 Task: Use GitHub's "Stars" feature to organize your favorite repositories.
Action: Mouse moved to (1215, 71)
Screenshot: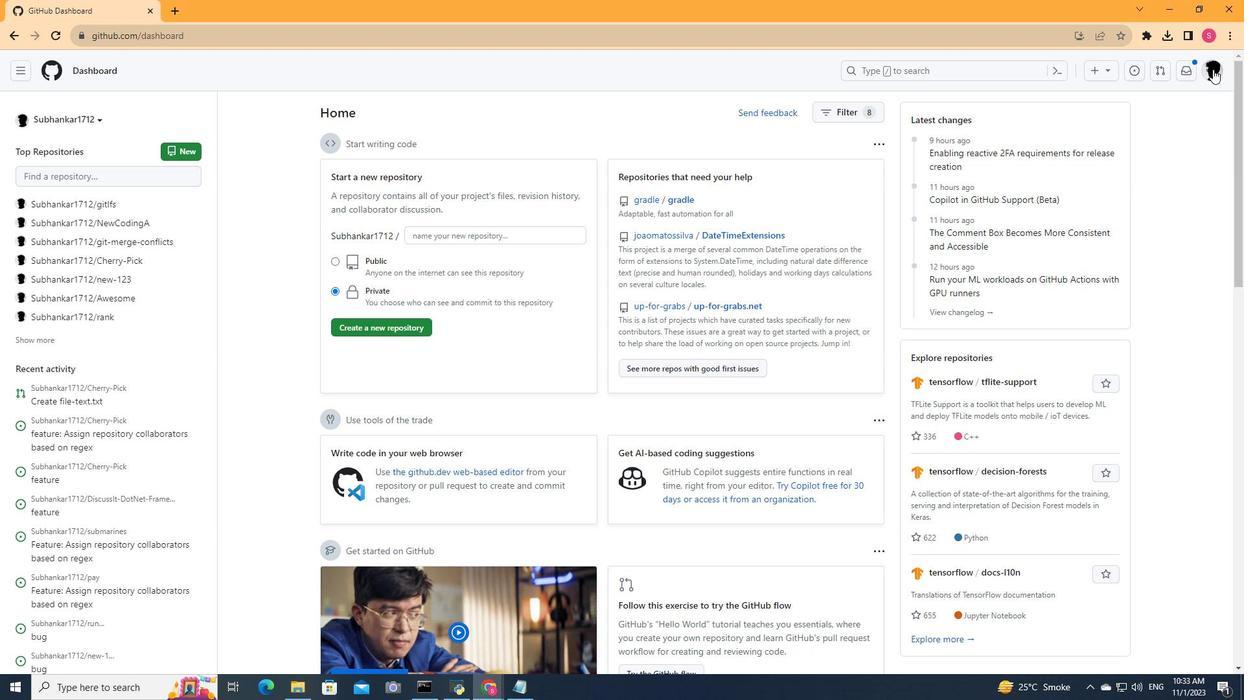 
Action: Mouse pressed left at (1215, 71)
Screenshot: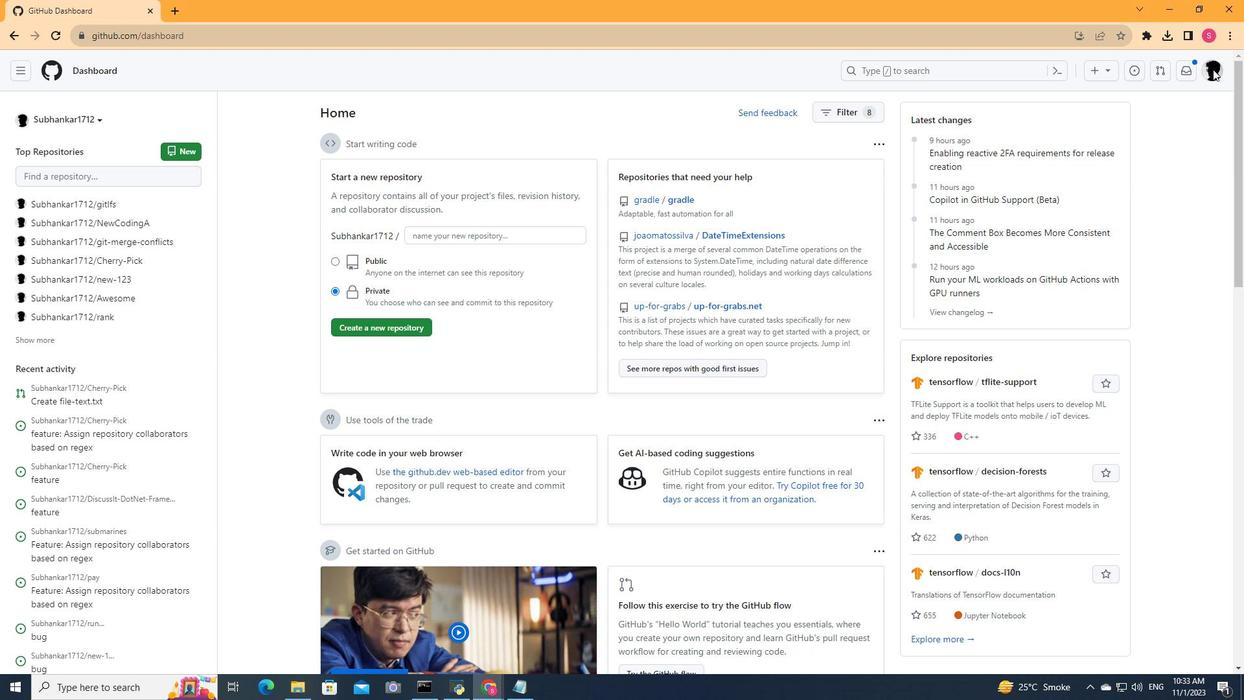 
Action: Mouse moved to (1097, 166)
Screenshot: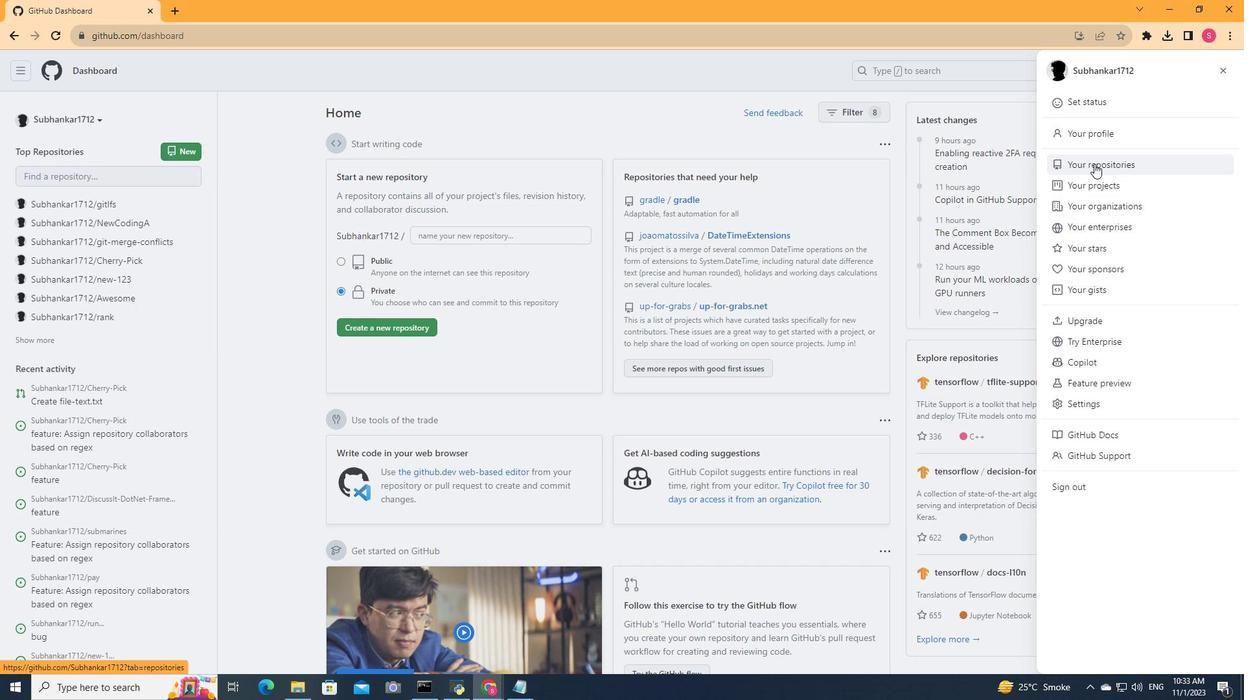 
Action: Mouse pressed left at (1097, 166)
Screenshot: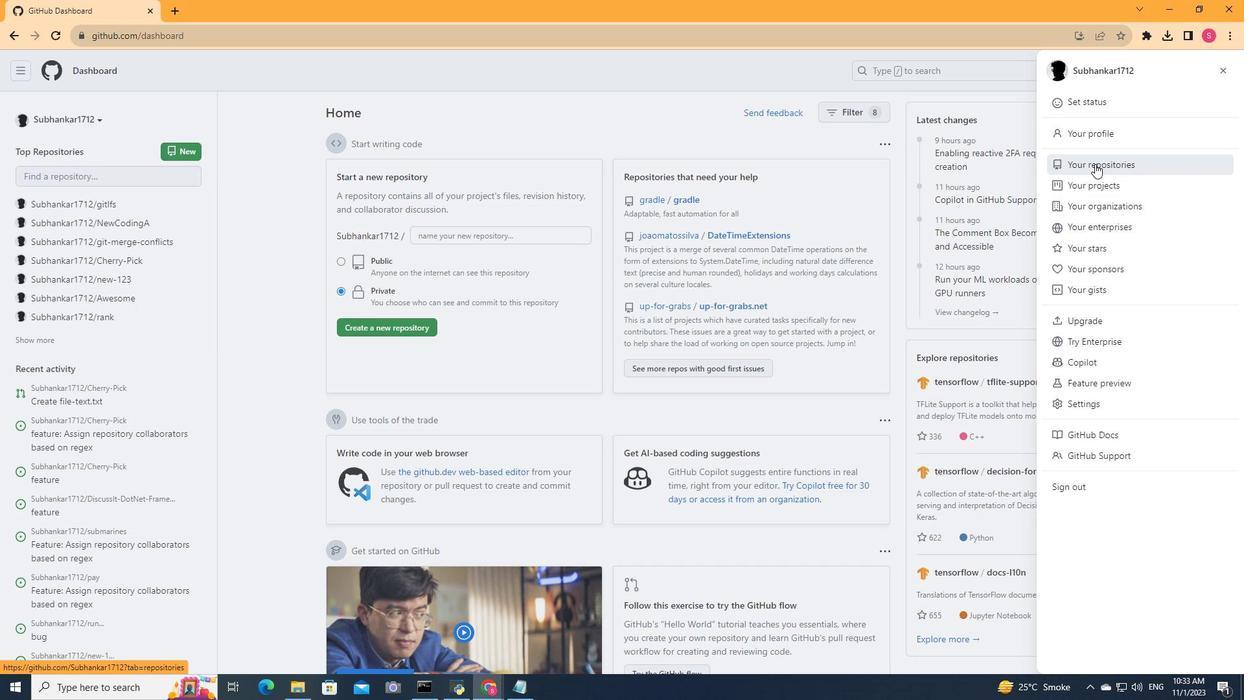 
Action: Mouse moved to (959, 368)
Screenshot: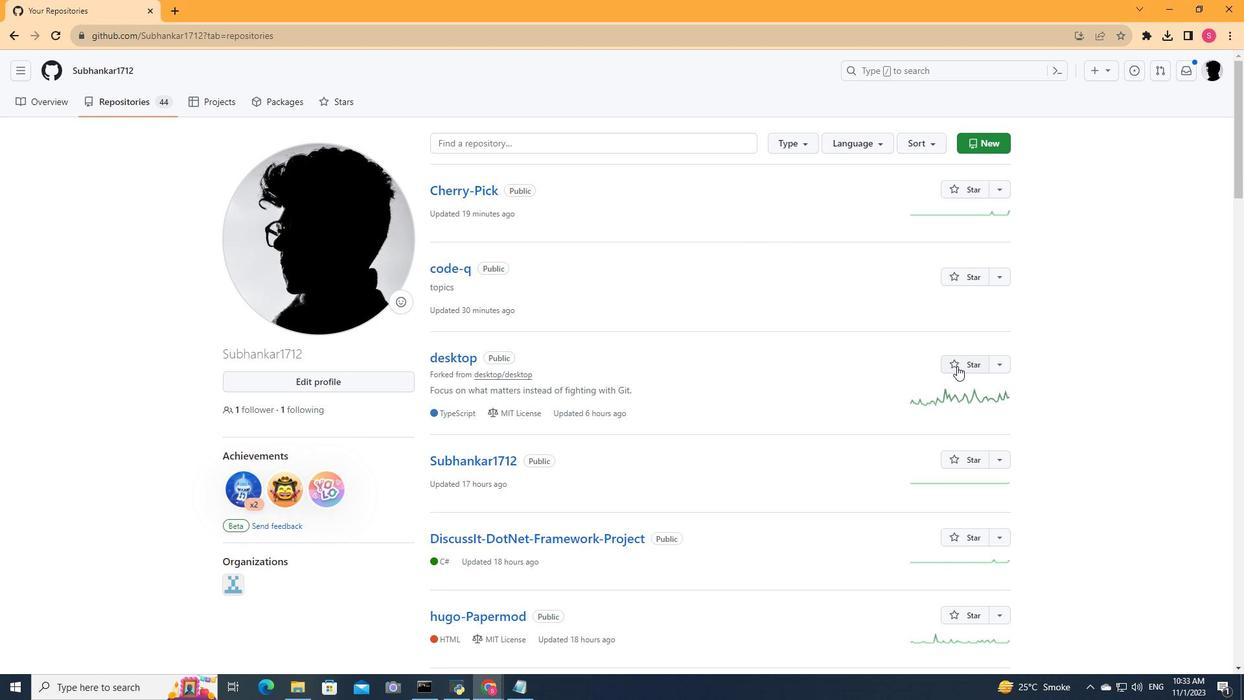 
Action: Mouse pressed left at (959, 368)
Screenshot: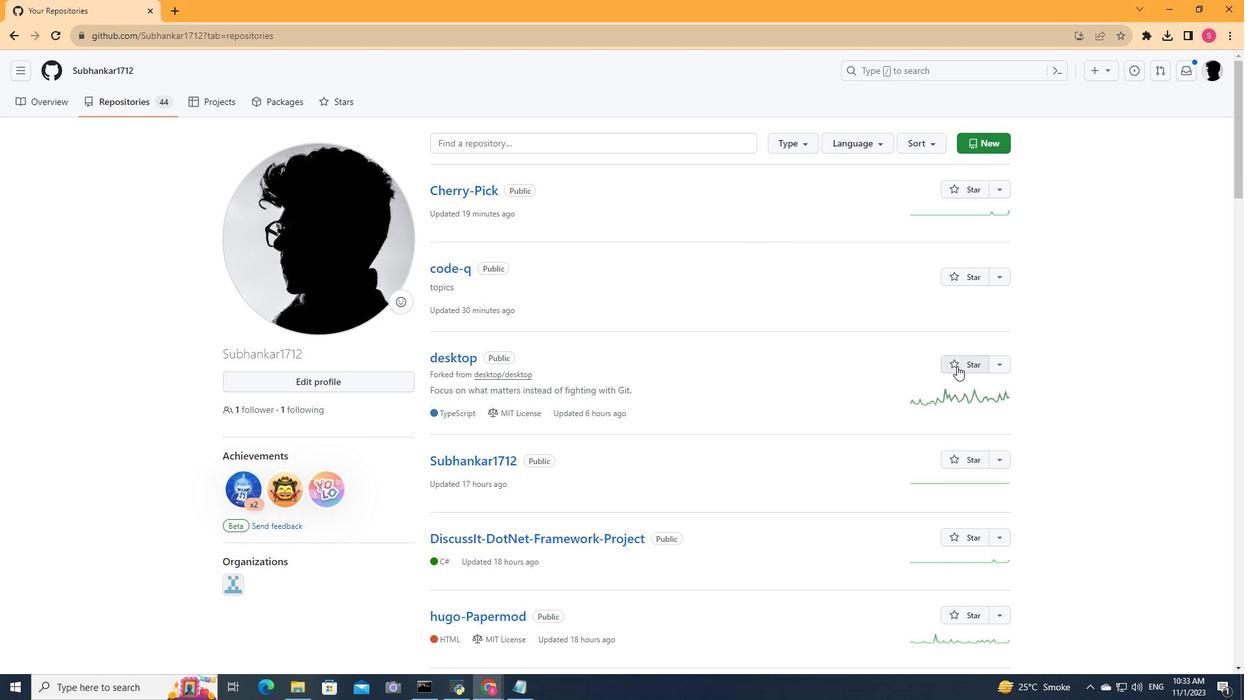 
Action: Mouse moved to (932, 142)
Screenshot: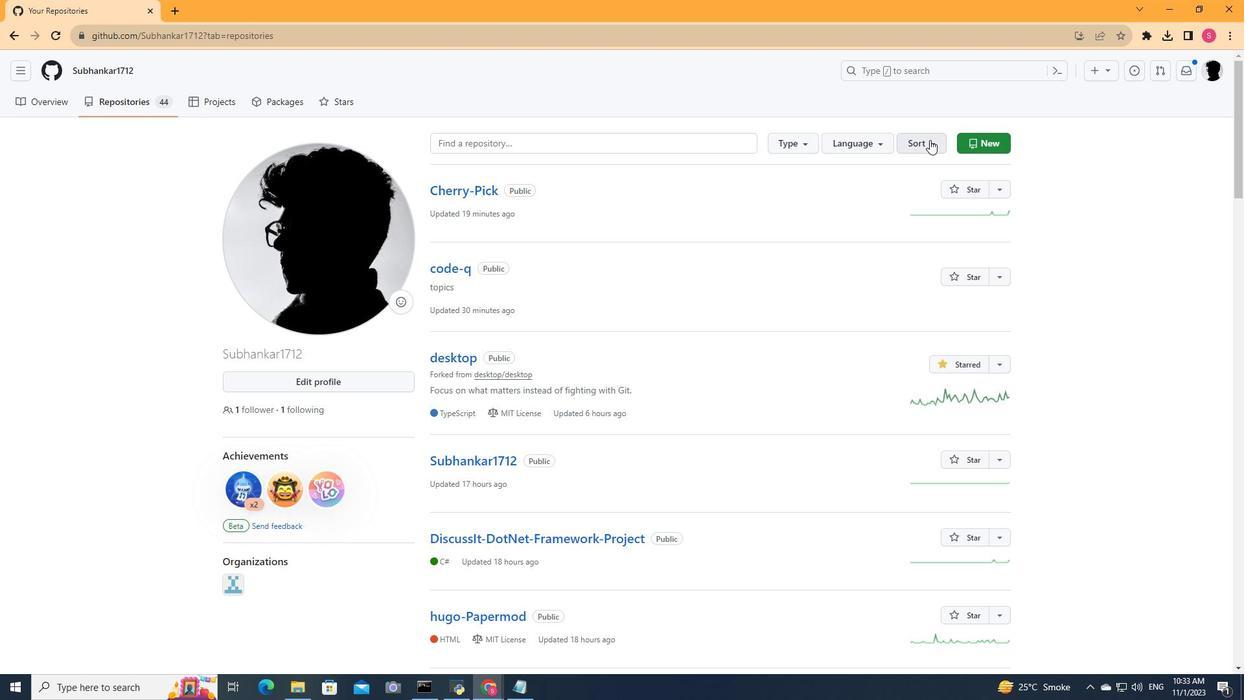 
Action: Mouse pressed left at (932, 142)
Screenshot: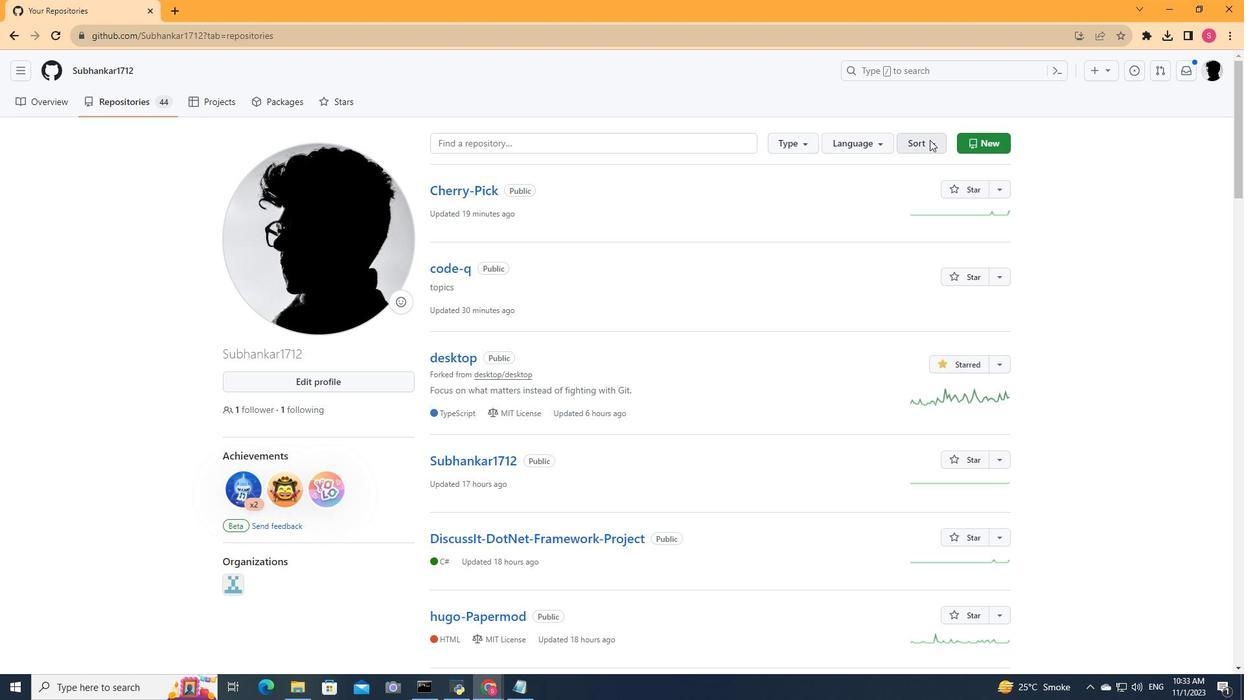 
Action: Mouse moved to (832, 245)
Screenshot: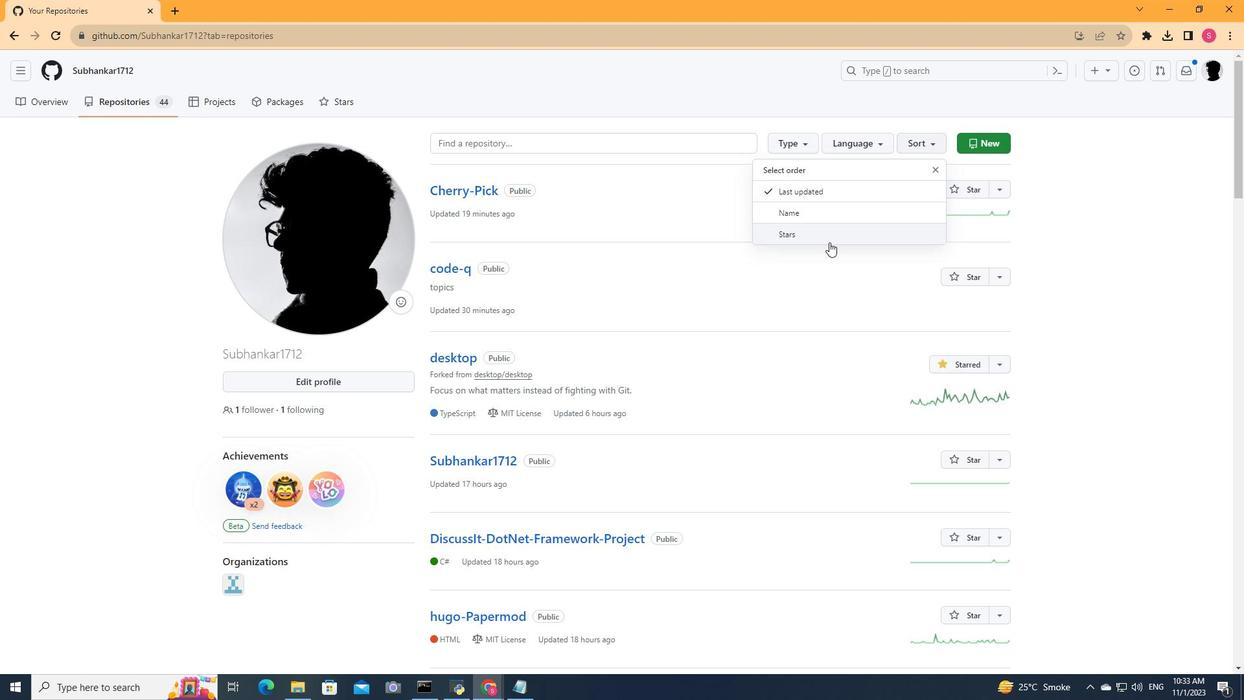 
Action: Mouse pressed left at (832, 245)
Screenshot: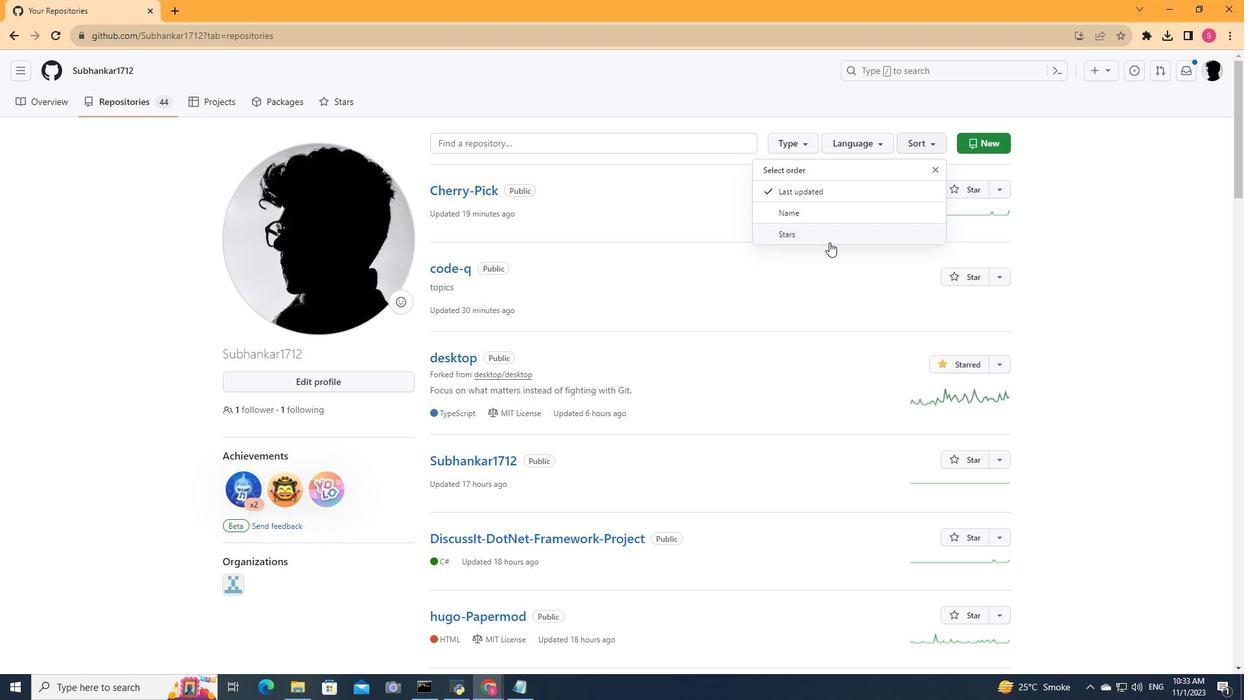 
Action: Mouse moved to (843, 253)
Screenshot: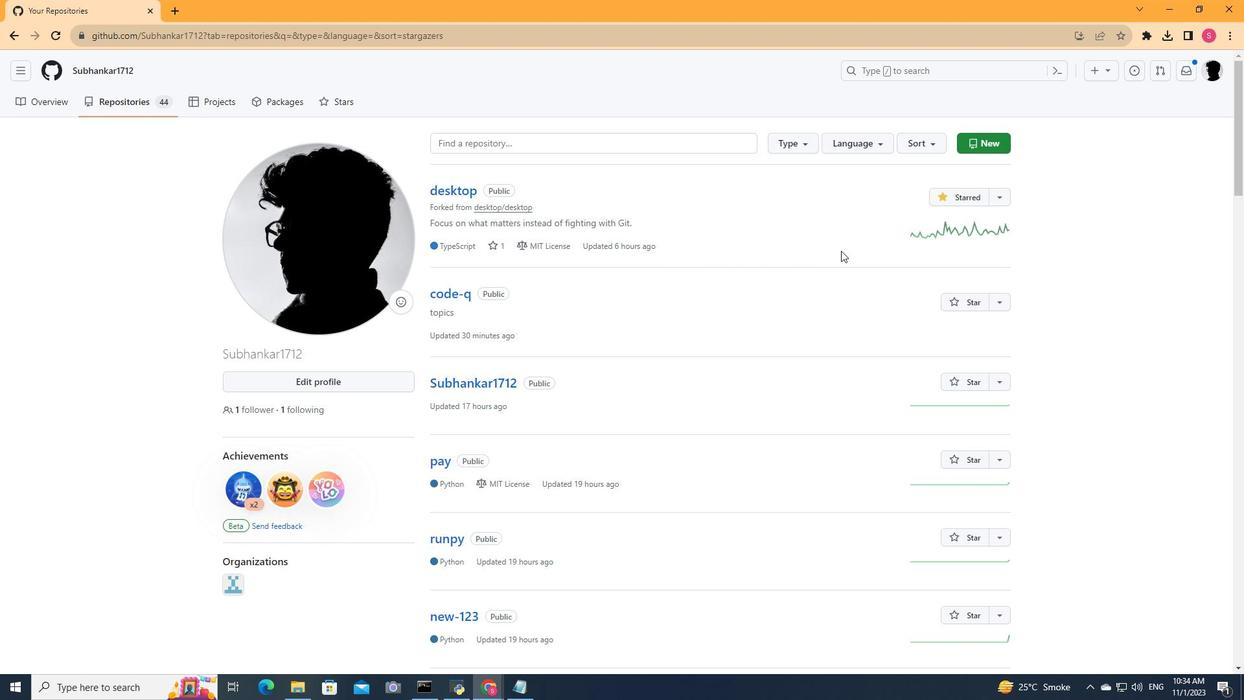 
